 Task: Use the formula "BETA.INV" in spreadsheet "Project portfolio".
Action: Mouse moved to (125, 113)
Screenshot: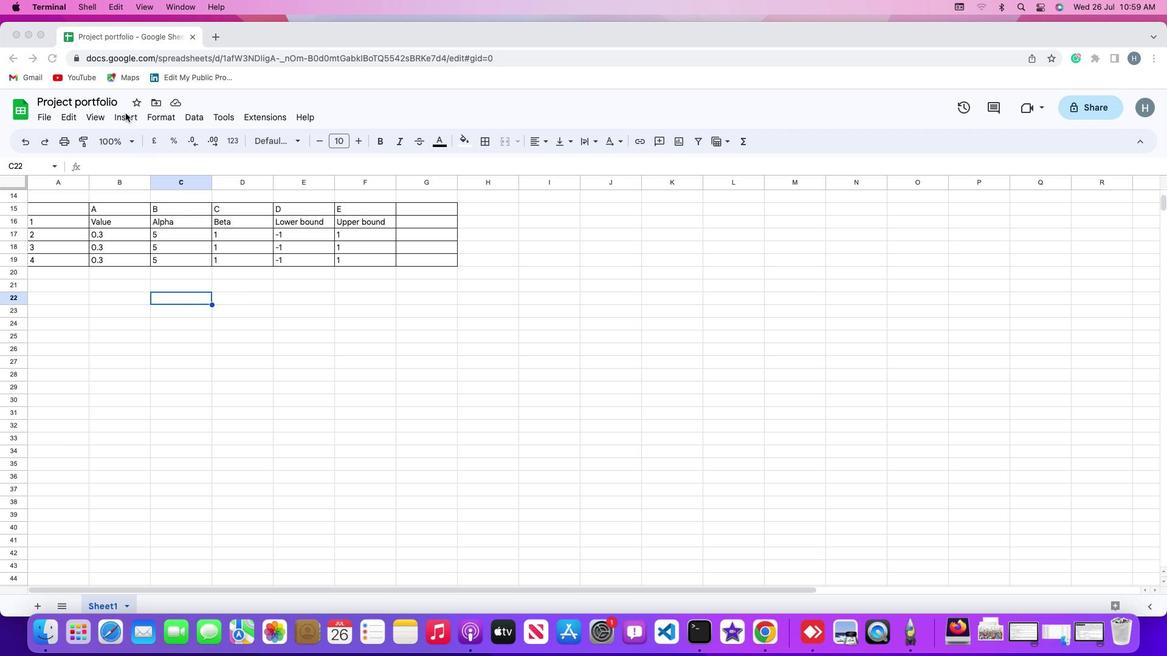 
Action: Mouse pressed left at (125, 113)
Screenshot: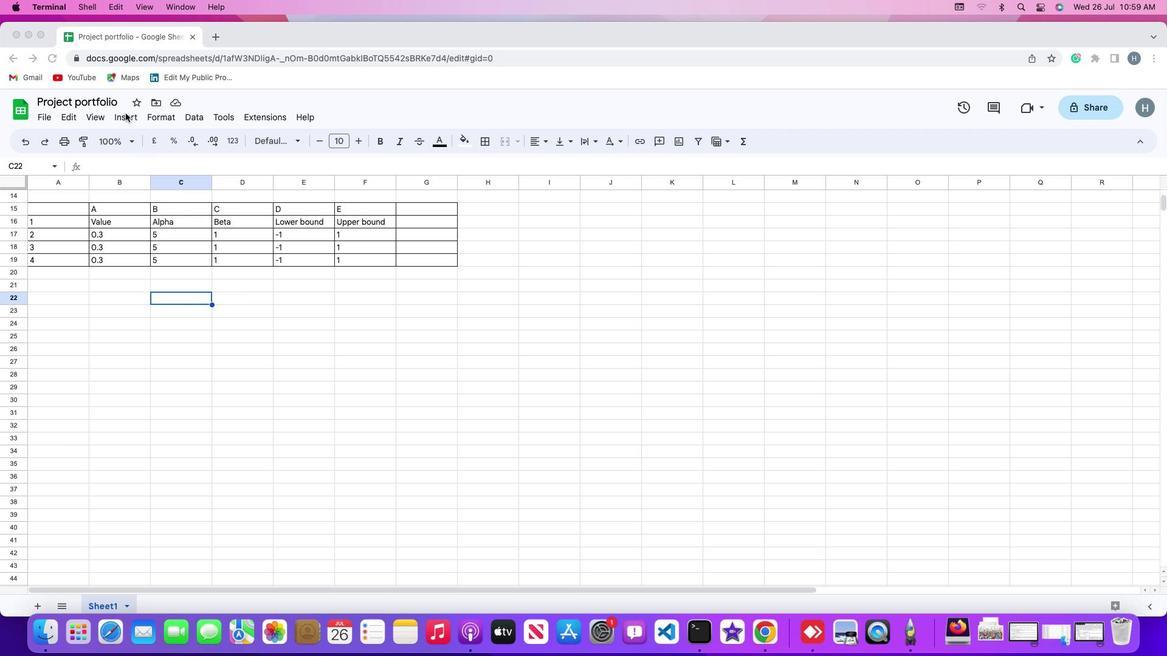
Action: Mouse moved to (126, 114)
Screenshot: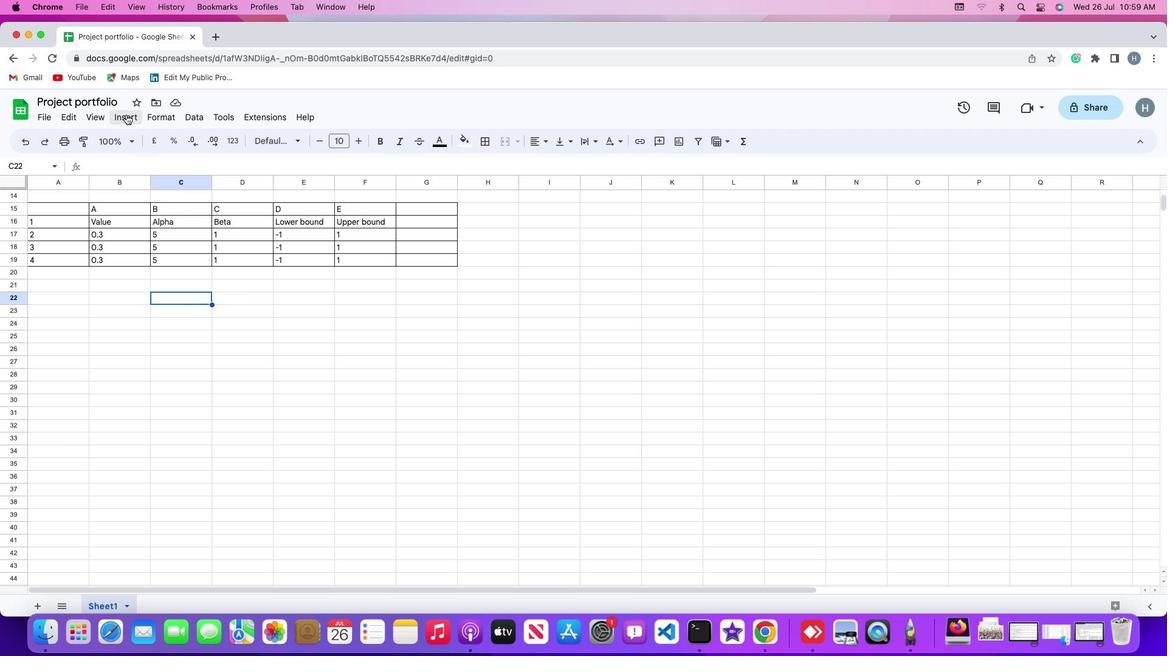 
Action: Mouse pressed left at (126, 114)
Screenshot: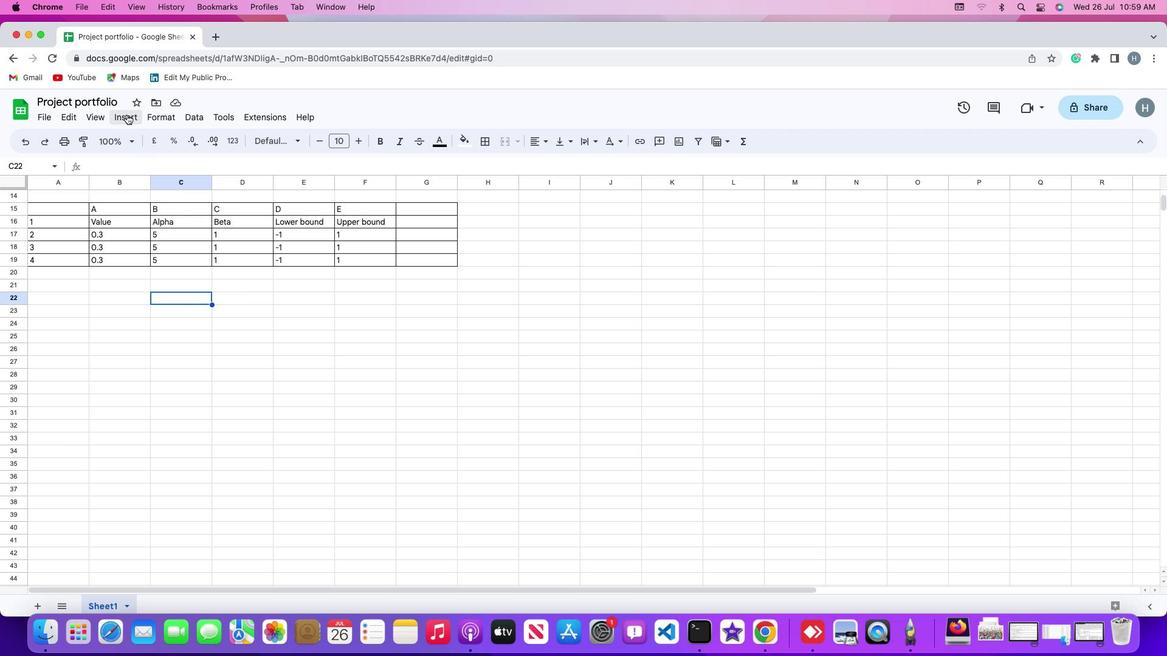 
Action: Mouse moved to (531, 579)
Screenshot: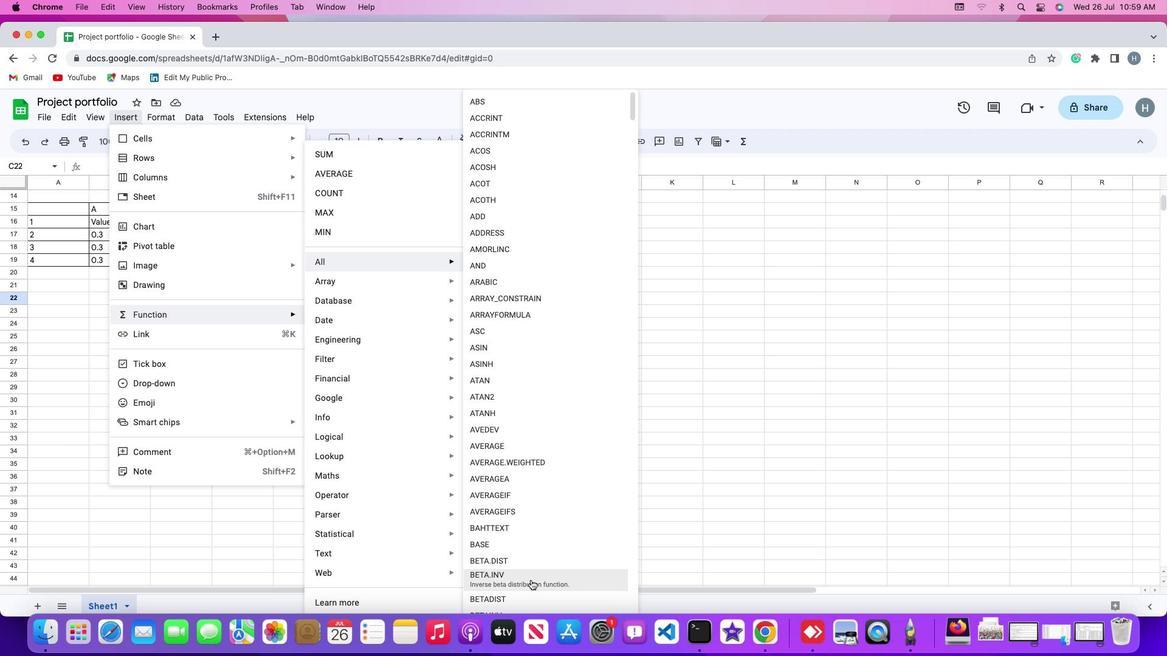 
Action: Mouse pressed left at (531, 579)
Screenshot: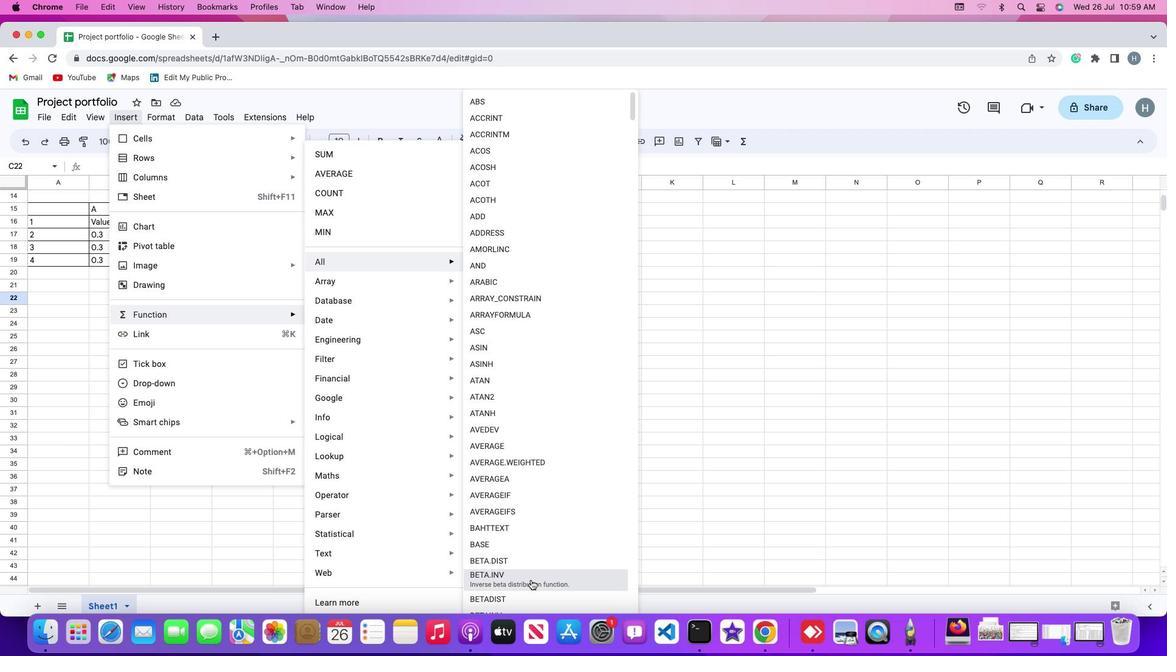 
Action: Mouse moved to (120, 234)
Screenshot: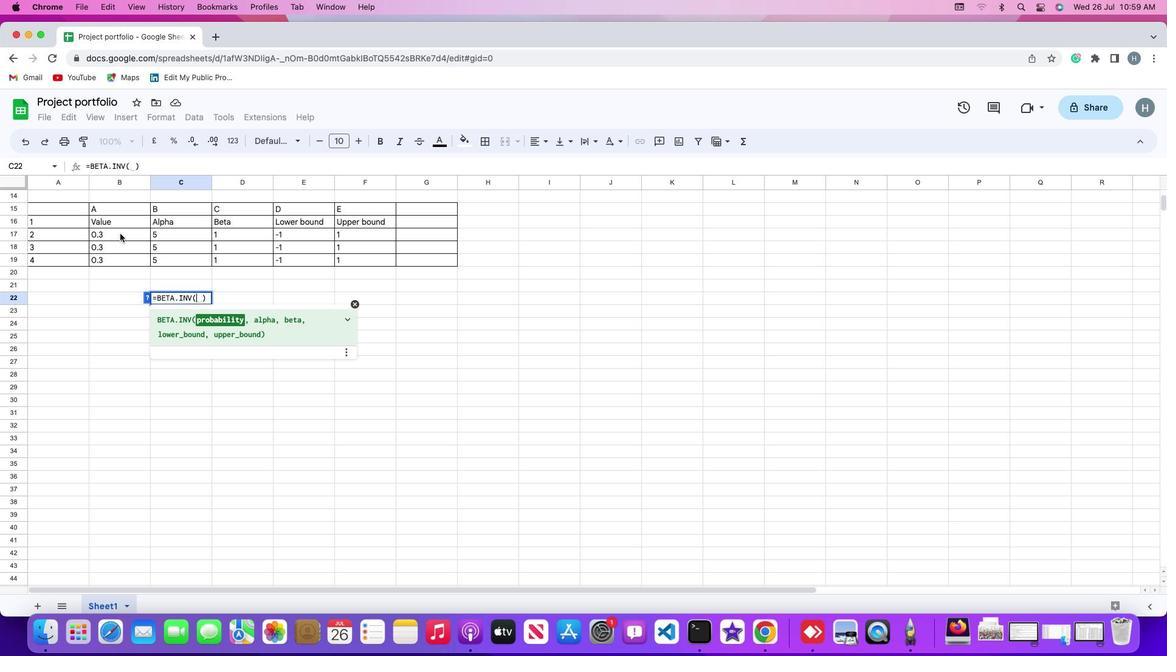 
Action: Mouse pressed left at (120, 234)
Screenshot: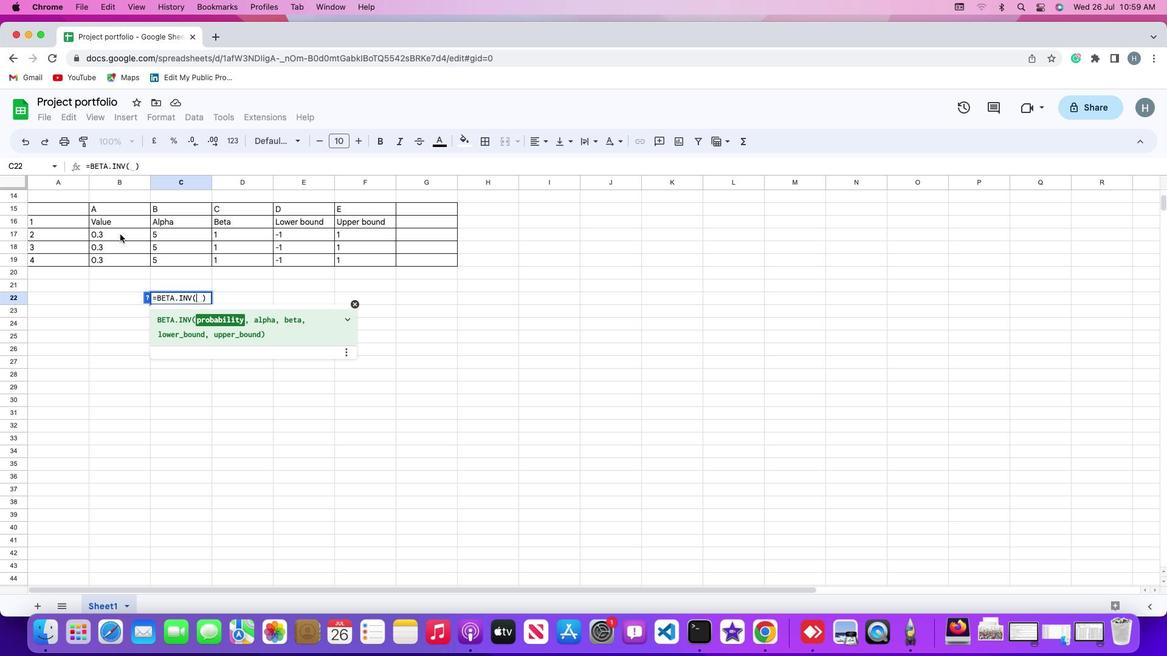 
Action: Key pressed ','
Screenshot: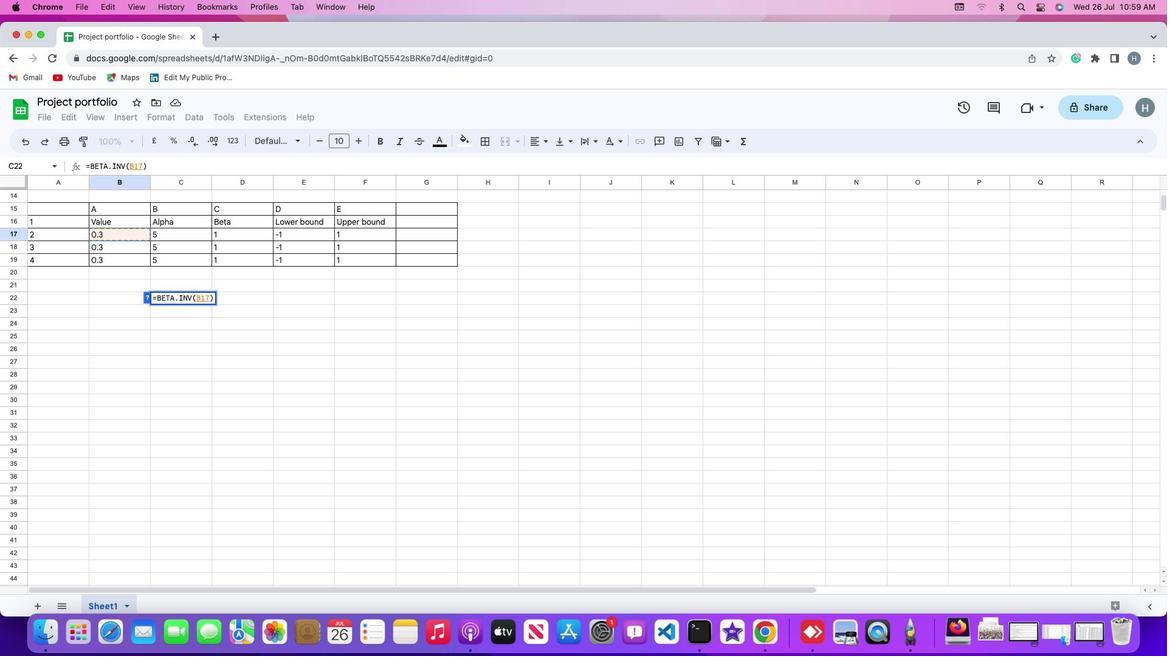 
Action: Mouse moved to (173, 233)
Screenshot: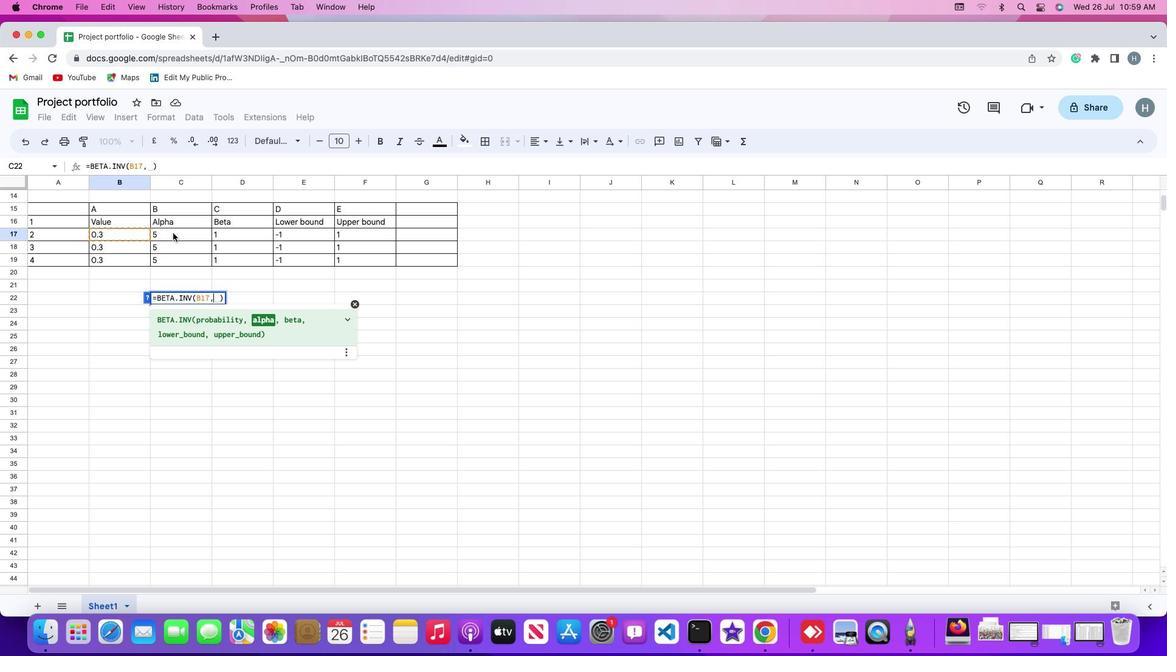 
Action: Mouse pressed left at (173, 233)
Screenshot: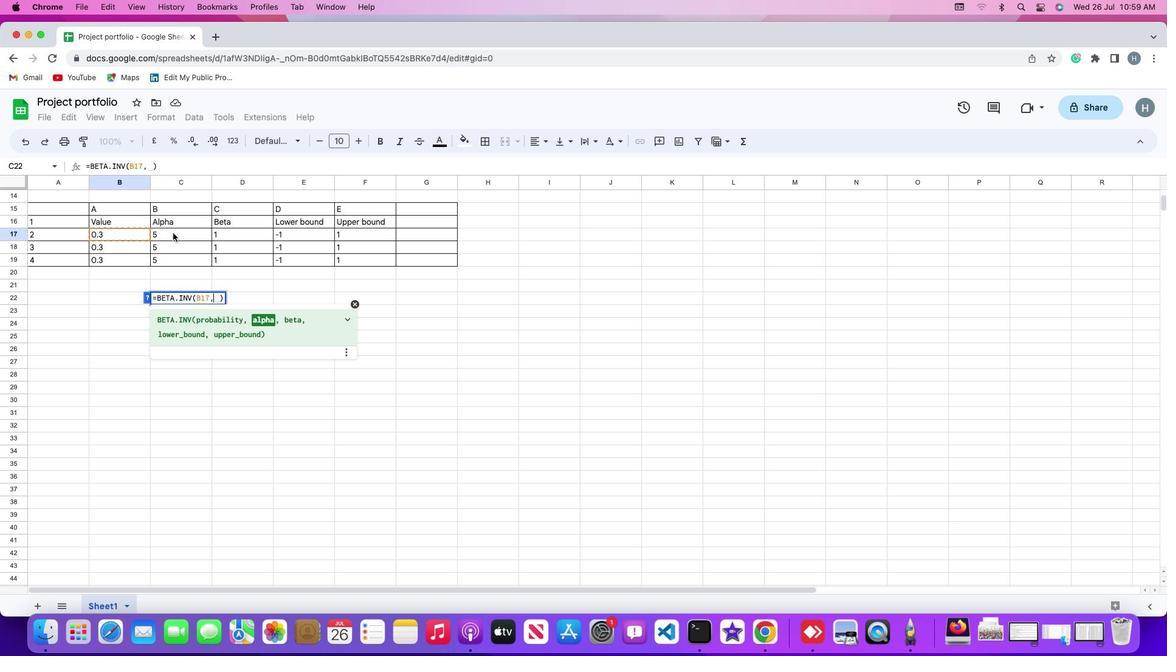 
Action: Mouse moved to (173, 233)
Screenshot: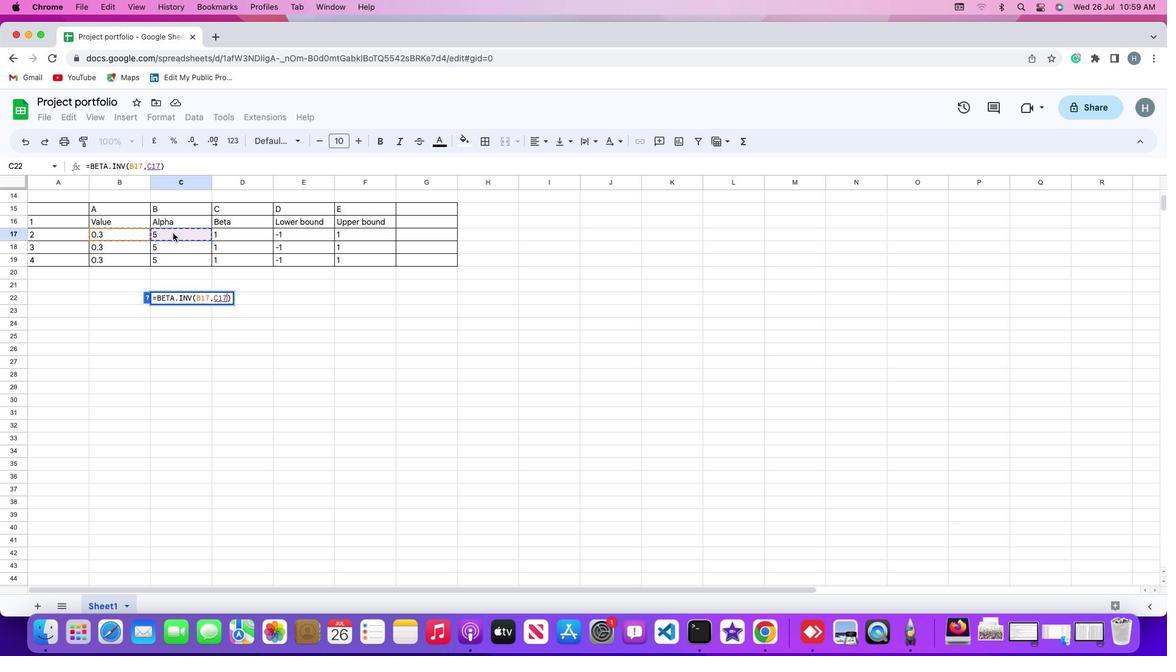 
Action: Key pressed ','
Screenshot: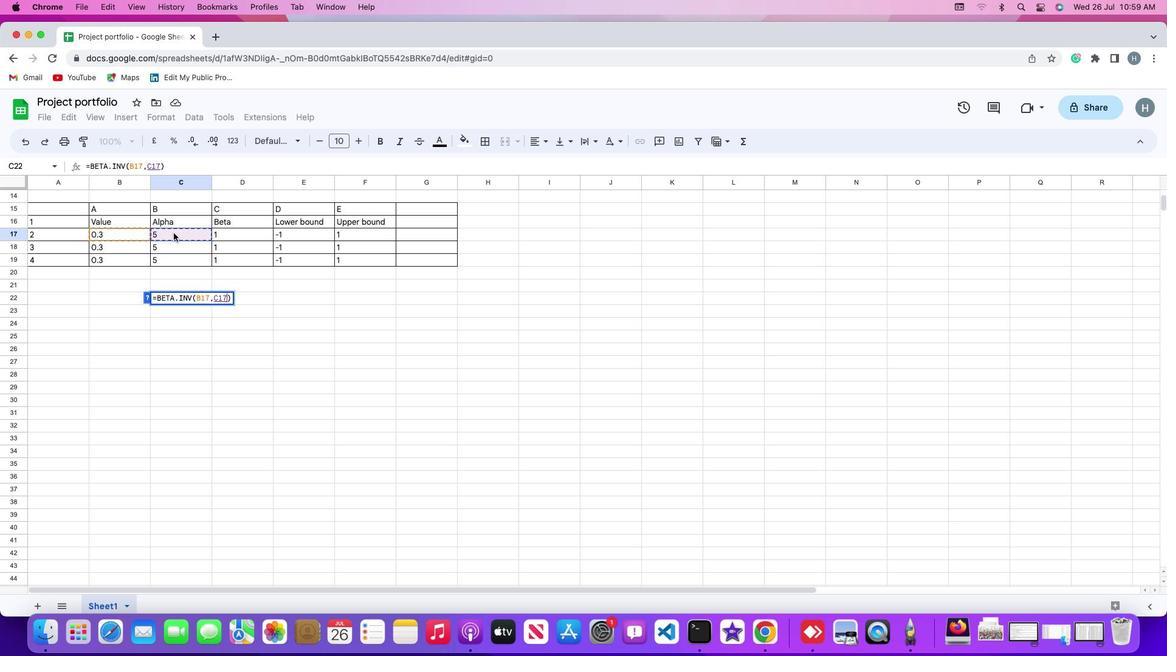 
Action: Mouse moved to (229, 232)
Screenshot: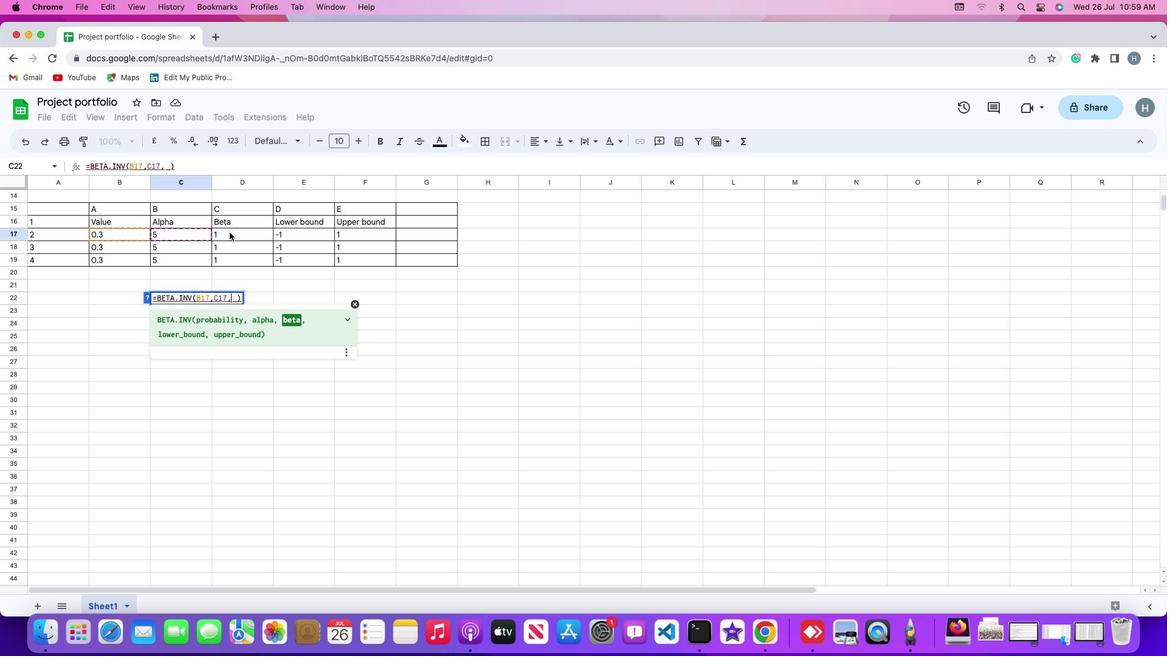 
Action: Mouse pressed left at (229, 232)
Screenshot: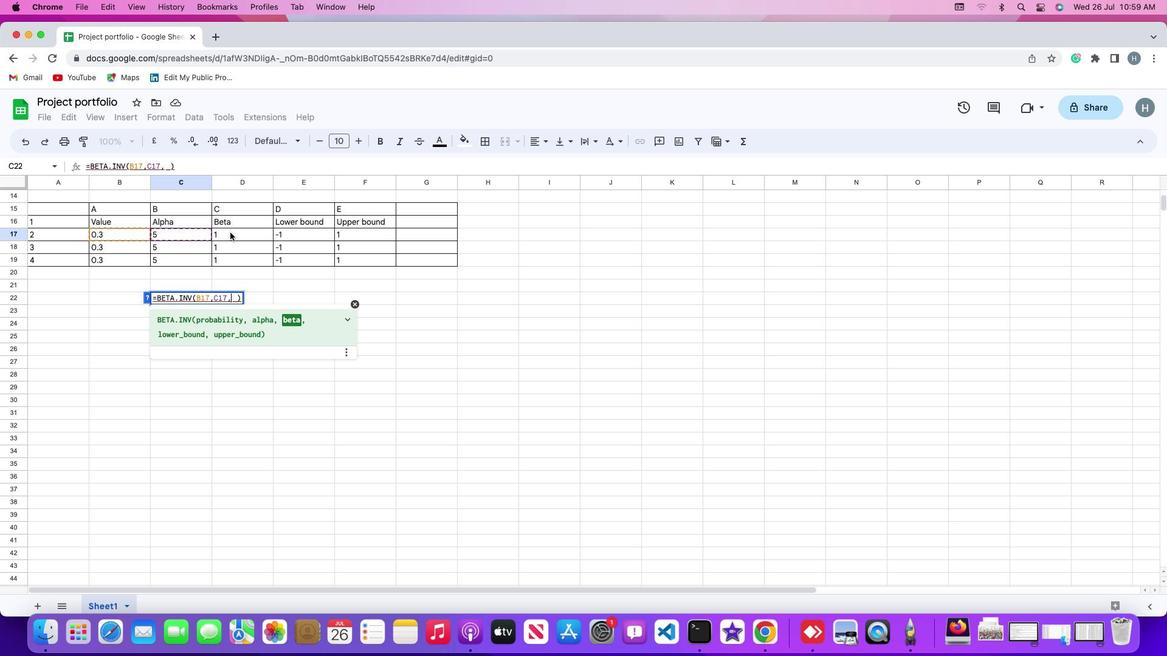 
Action: Mouse moved to (232, 240)
Screenshot: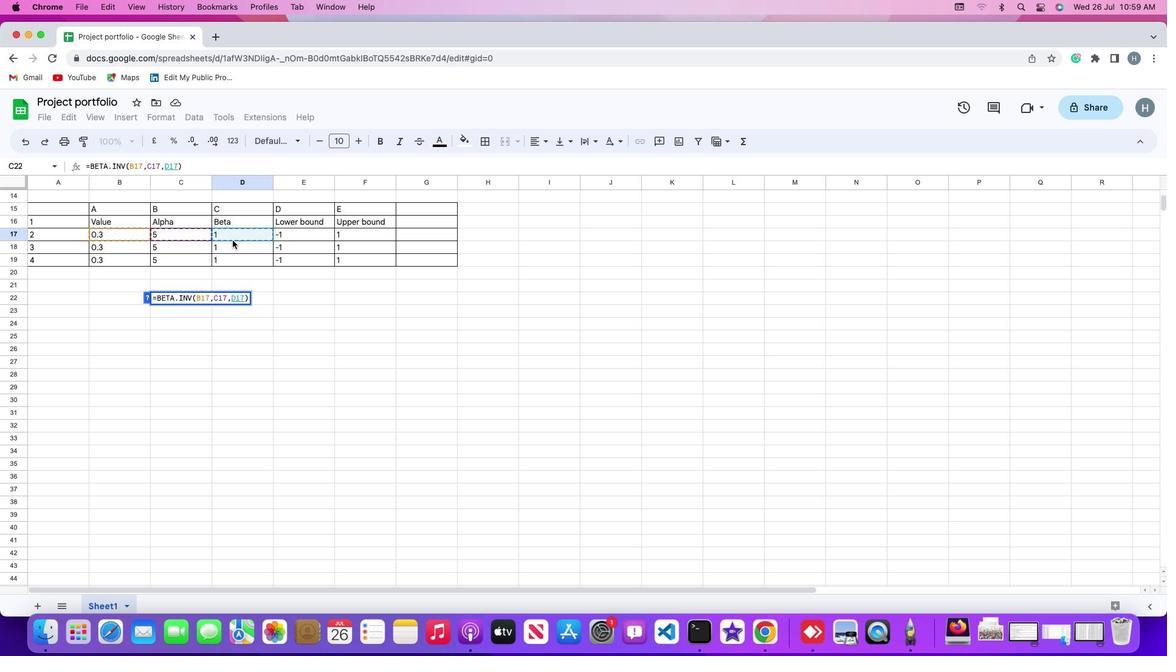 
Action: Key pressed Key.enter
Screenshot: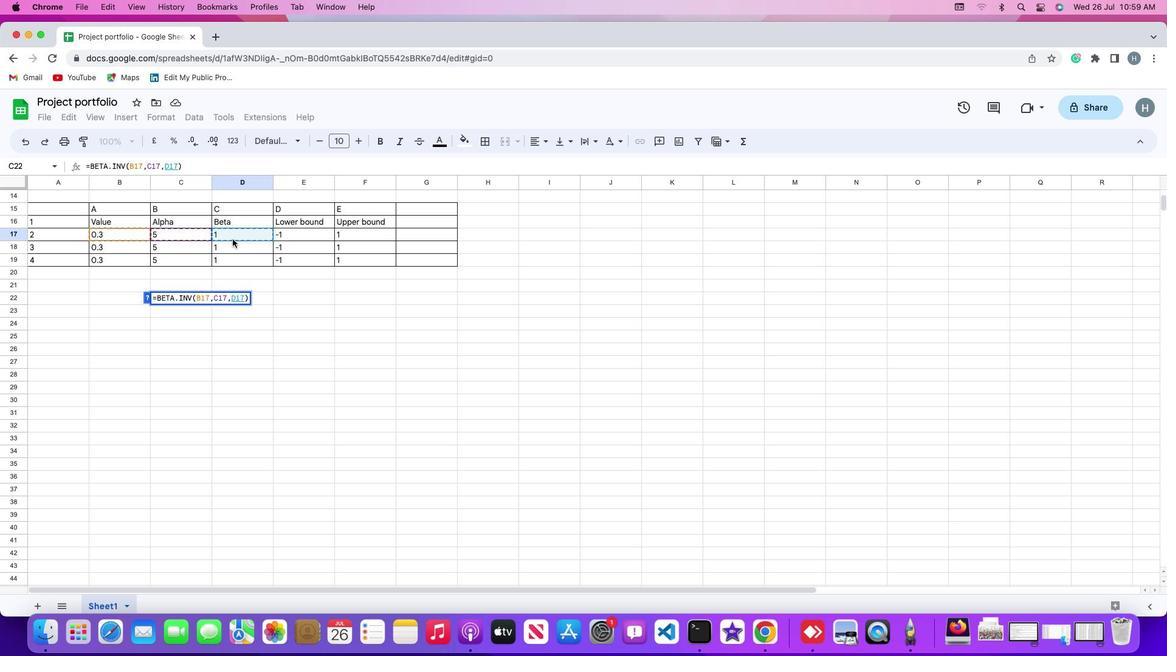 
Action: Mouse moved to (269, 362)
Screenshot: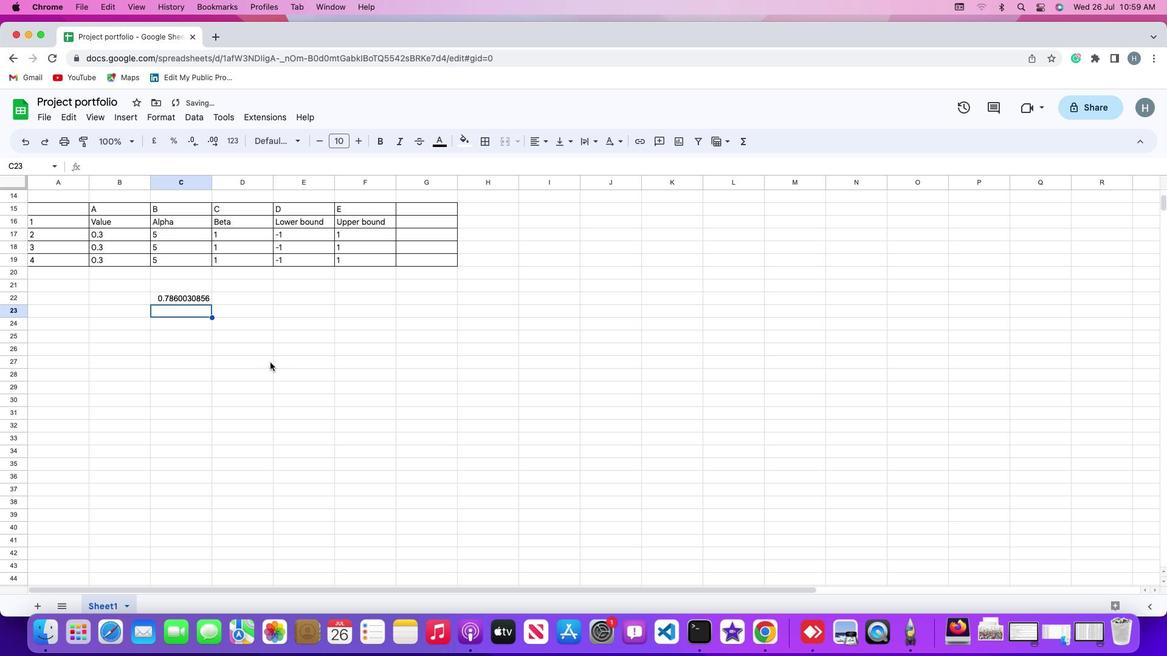
